 Task: Select Convenience. Add to cart, from Big Lots for 779 Spadafore Drive, State College, Pennsylvania 16803, Cell Number 814-822-2457, following items : Good Cook Flex Food Storage Set 30-Piece (1 ct)_x000D_
 - 1, Bamboo Skewers - 1
Action: Mouse moved to (279, 96)
Screenshot: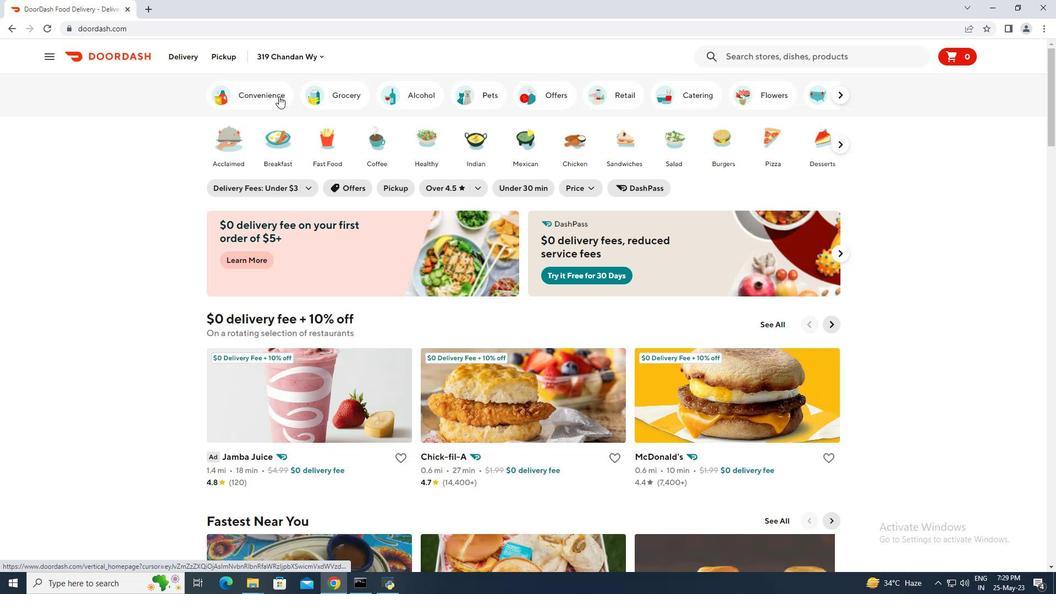 
Action: Mouse pressed left at (279, 96)
Screenshot: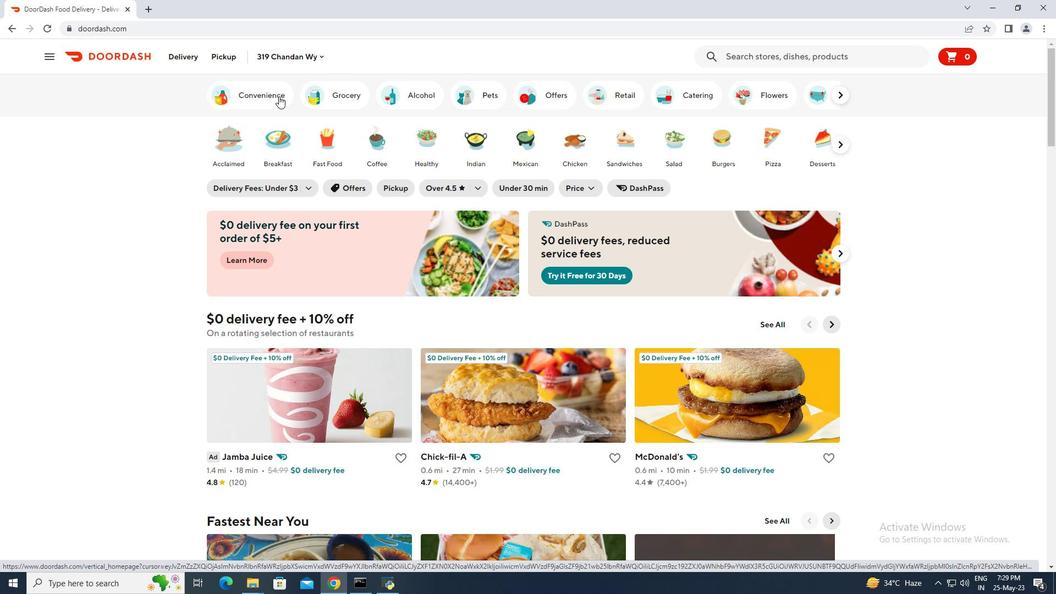 
Action: Mouse moved to (465, 529)
Screenshot: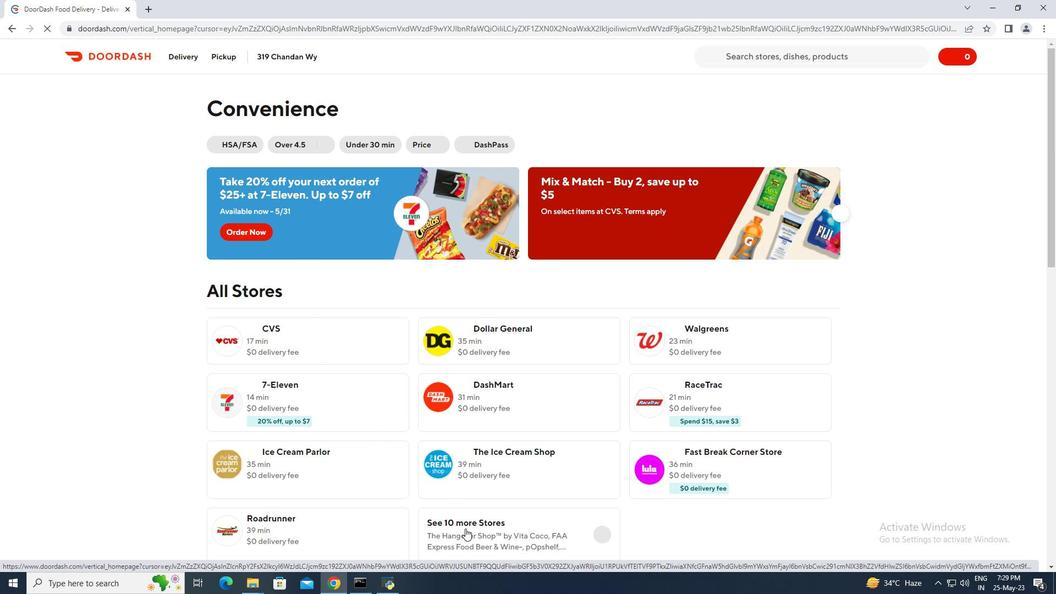 
Action: Mouse pressed left at (465, 529)
Screenshot: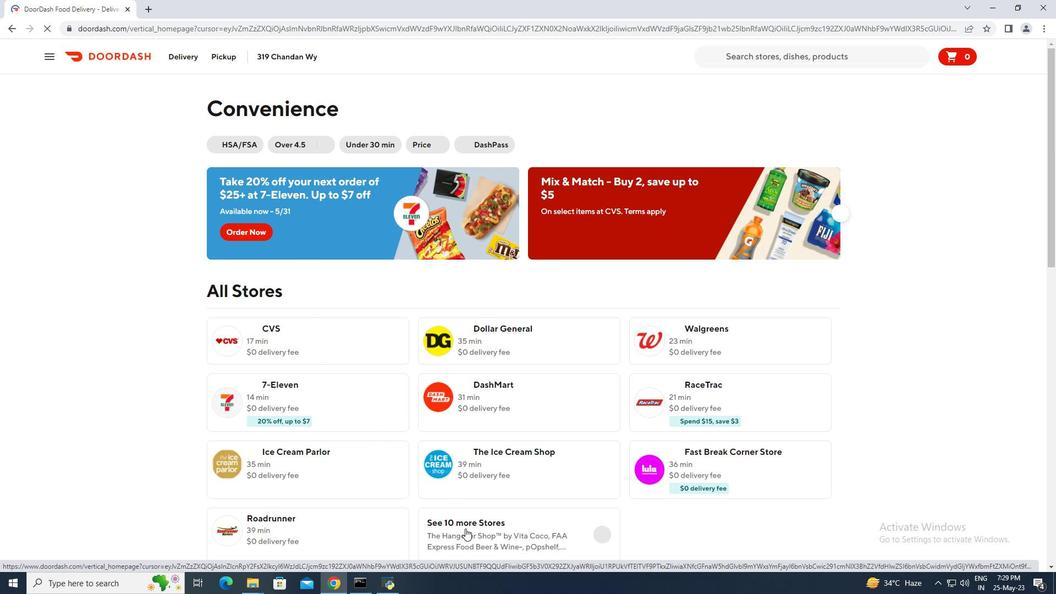
Action: Mouse moved to (656, 468)
Screenshot: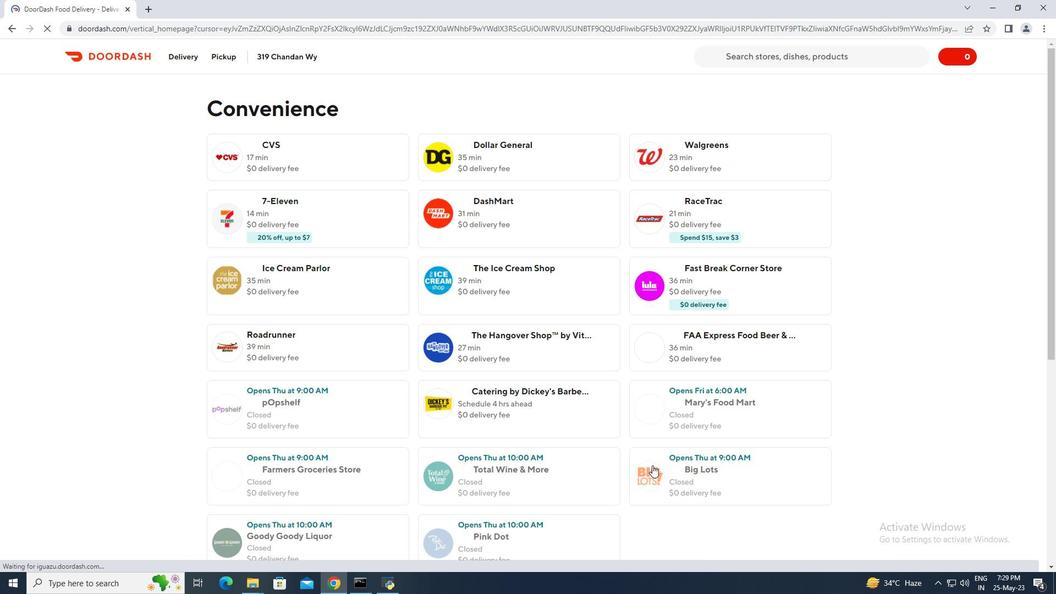 
Action: Mouse pressed left at (656, 468)
Screenshot: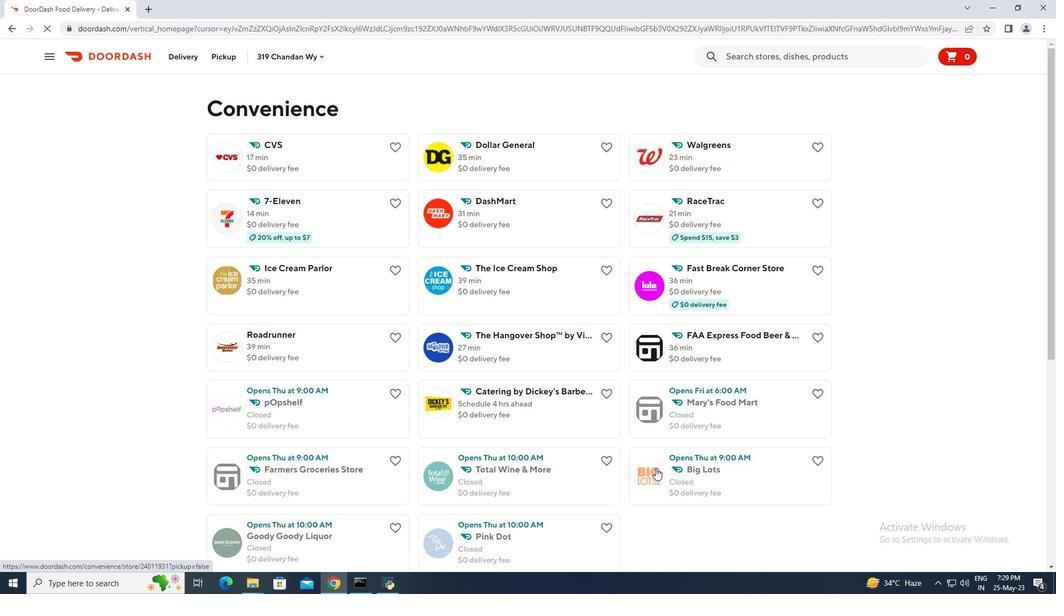 
Action: Mouse moved to (224, 60)
Screenshot: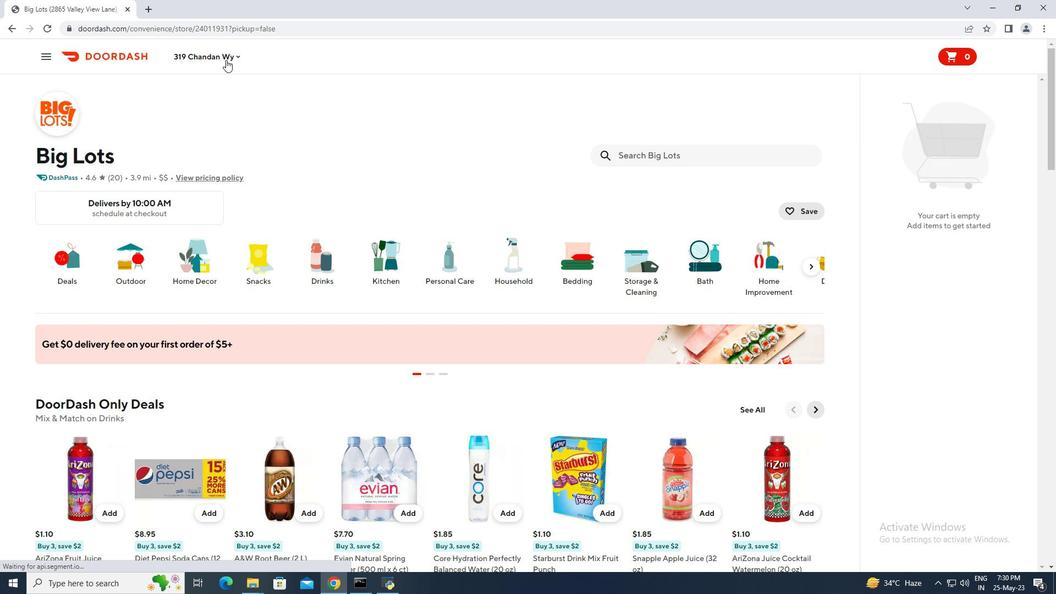 
Action: Mouse pressed left at (224, 60)
Screenshot: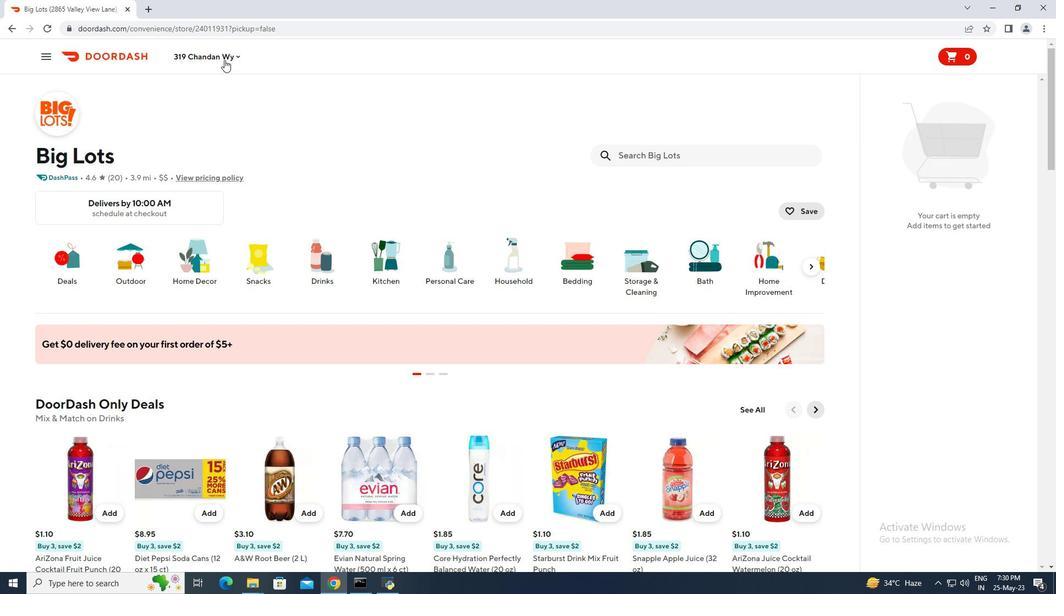 
Action: Mouse moved to (216, 100)
Screenshot: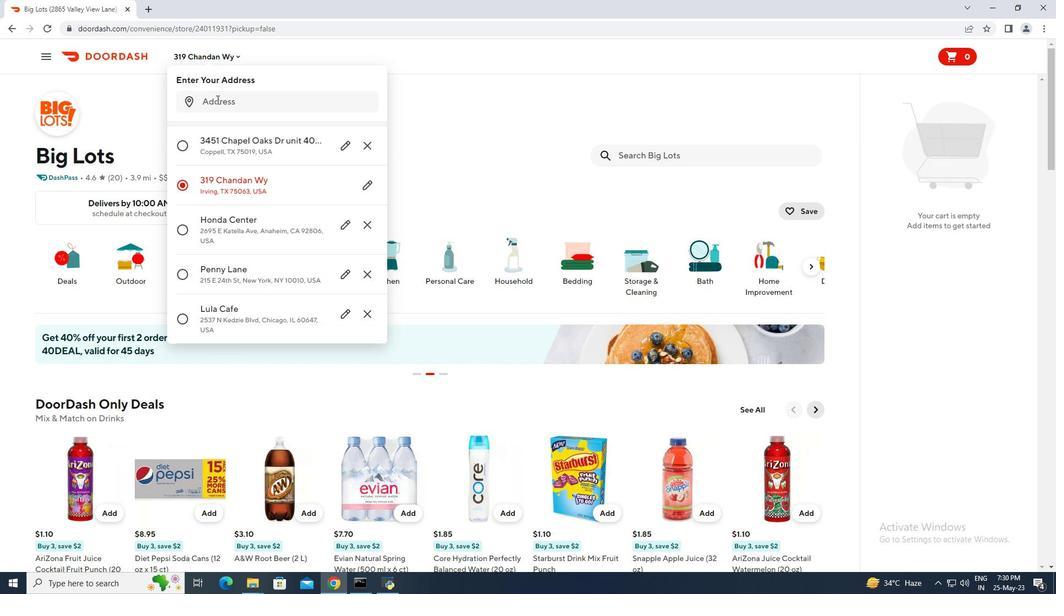 
Action: Mouse pressed left at (216, 100)
Screenshot: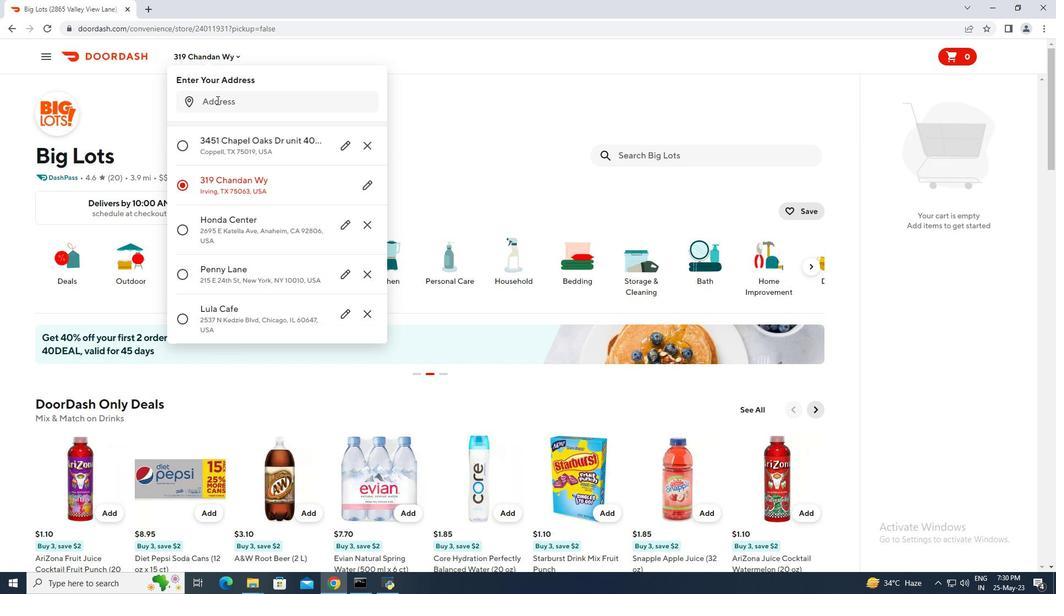 
Action: Key pressed 779<Key.space>spadafore<Key.space>drive<Key.space><Key.backspace>,<Key.space>state<Key.space>college,<Key.space>pennsylvania<Key.space>16803<Key.enter>
Screenshot: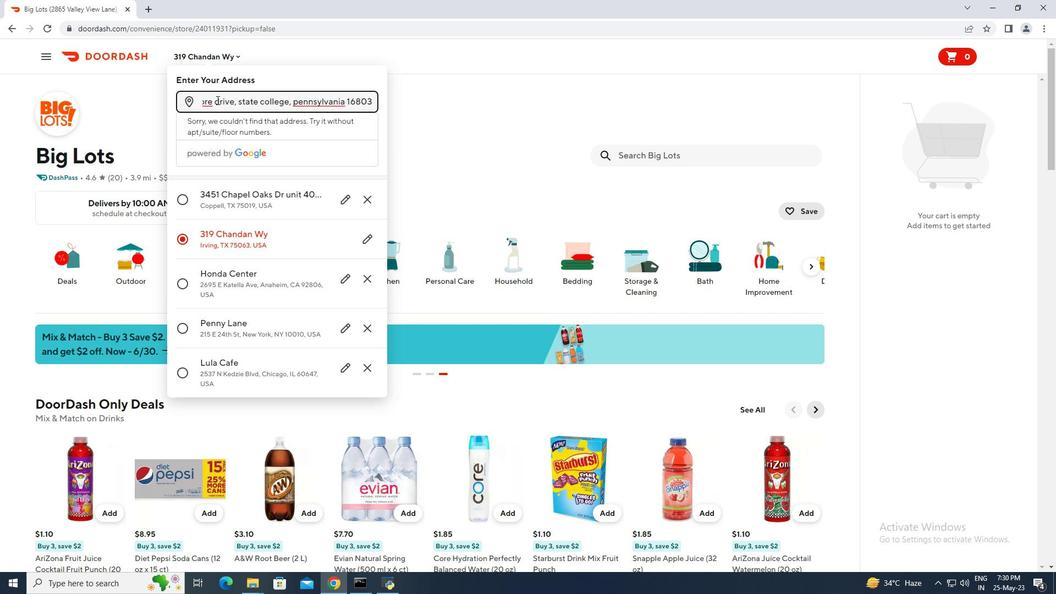 
Action: Mouse moved to (319, 455)
Screenshot: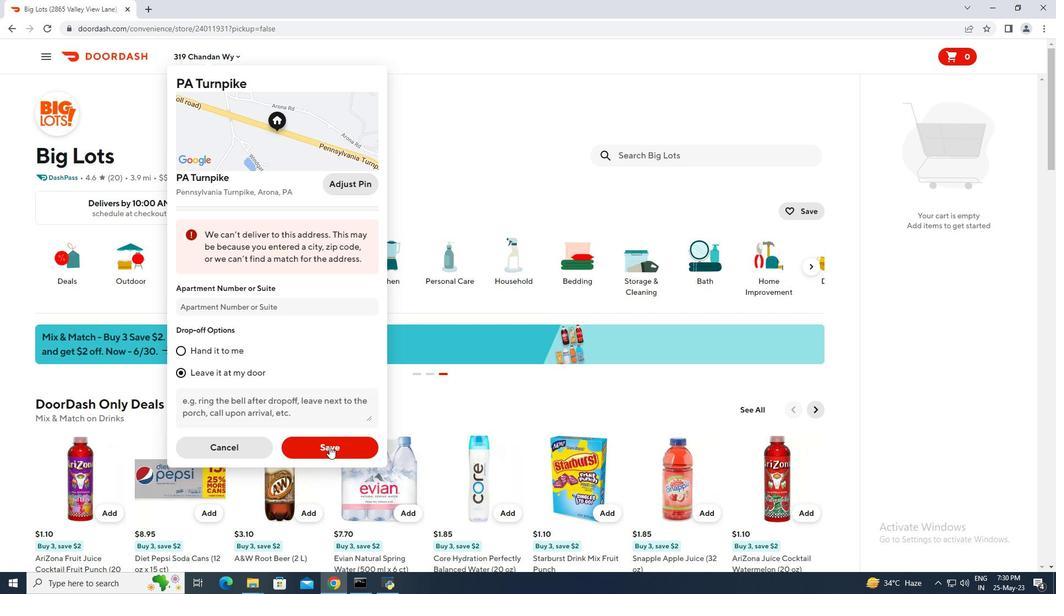 
Action: Mouse pressed left at (319, 455)
Screenshot: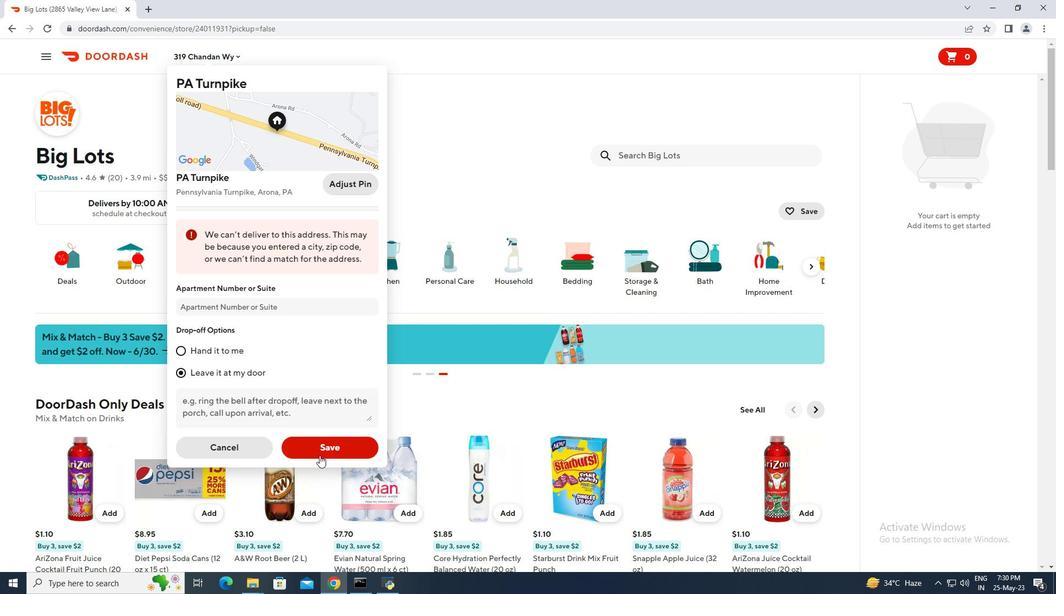 
Action: Mouse moved to (657, 151)
Screenshot: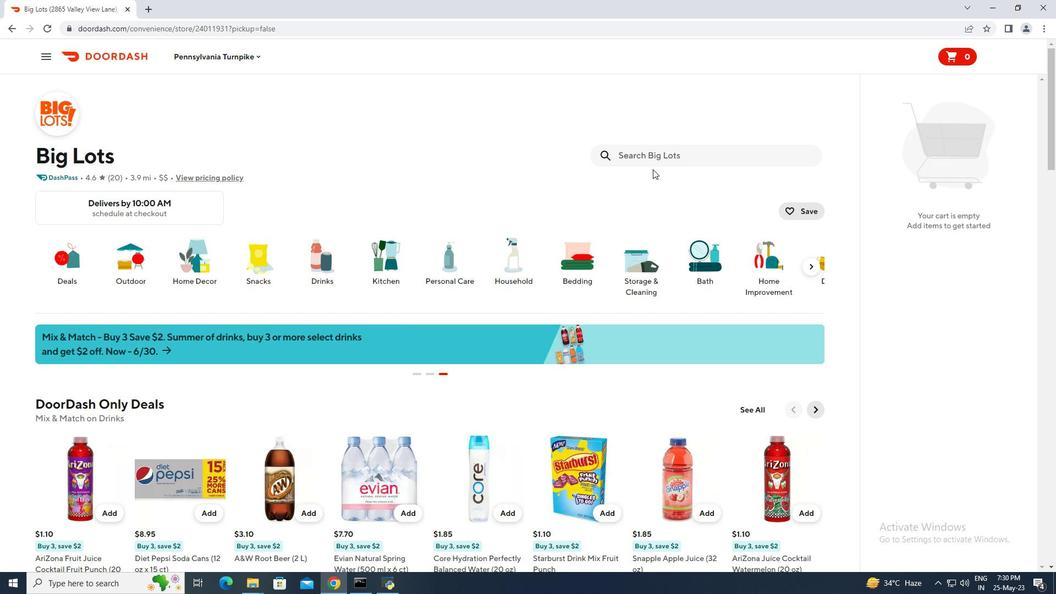 
Action: Mouse pressed left at (657, 151)
Screenshot: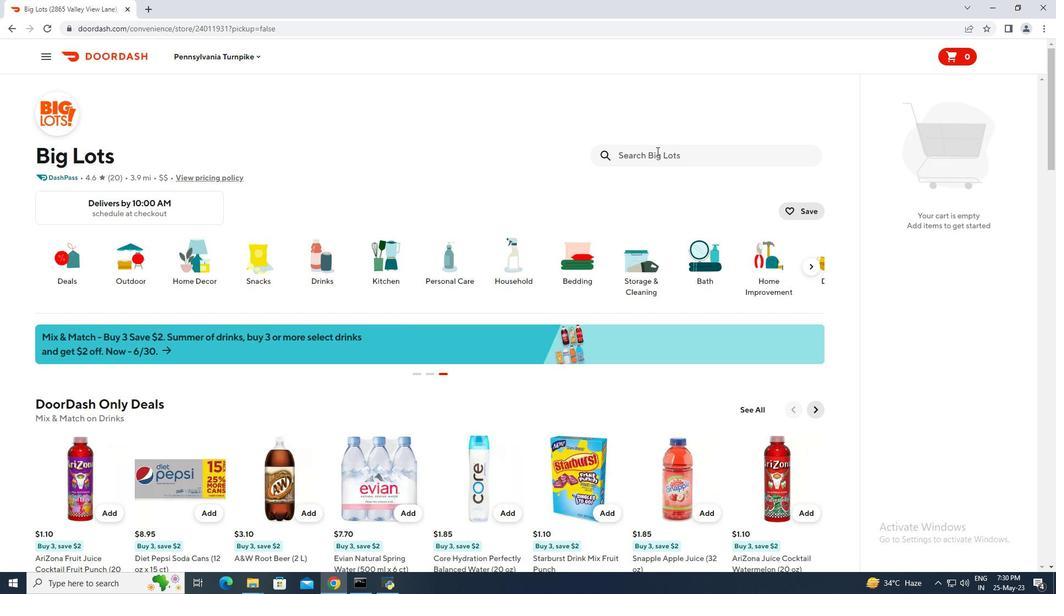 
Action: Mouse moved to (389, 292)
Screenshot: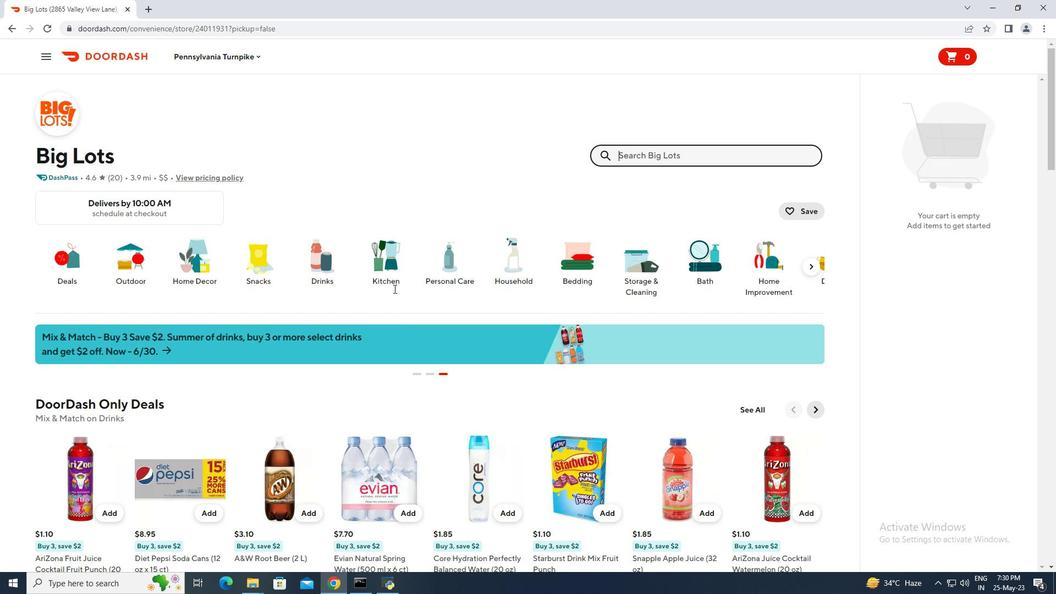 
Action: Key pressed good<Key.space>cook<Key.space>flex<Key.space>food<Key.space>storage<Key.space>set<Key.space>30-piece<Key.shift>(1<Key.space>ct<Key.shift>)<Key.enter>
Screenshot: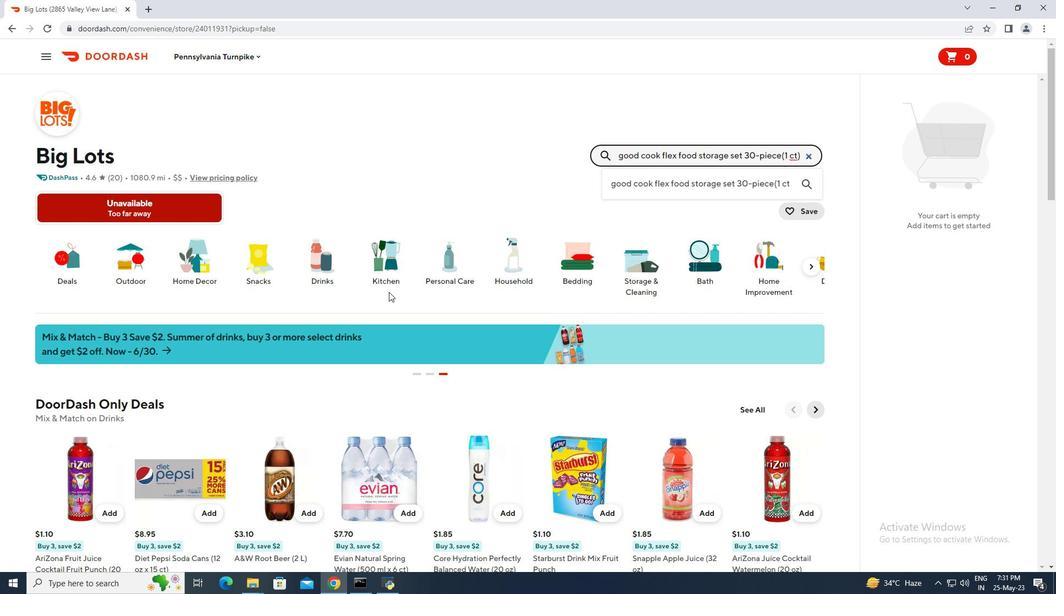 
Action: Mouse moved to (104, 265)
Screenshot: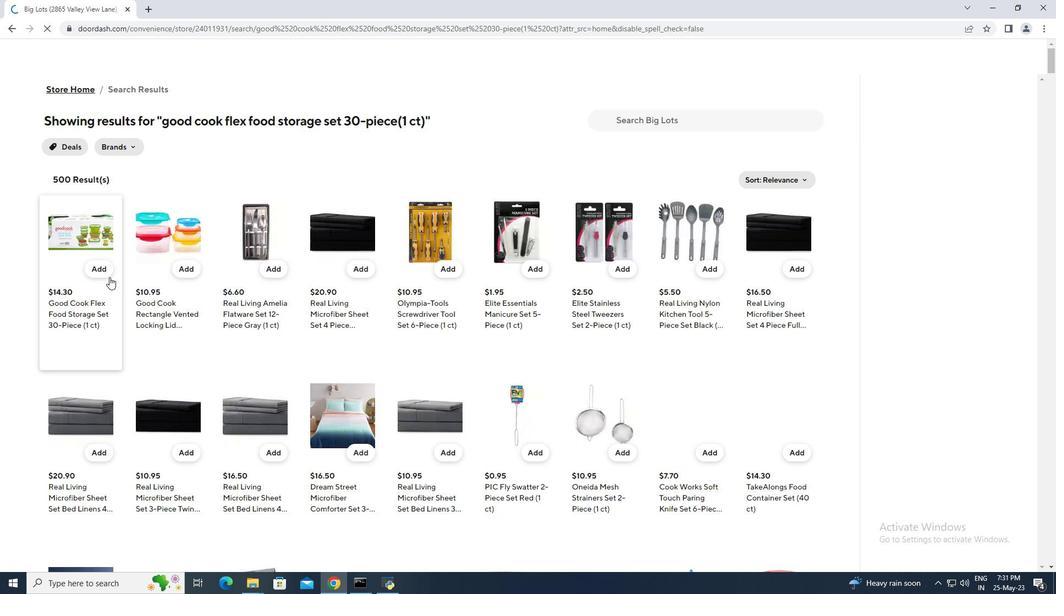 
Action: Mouse pressed left at (104, 265)
Screenshot: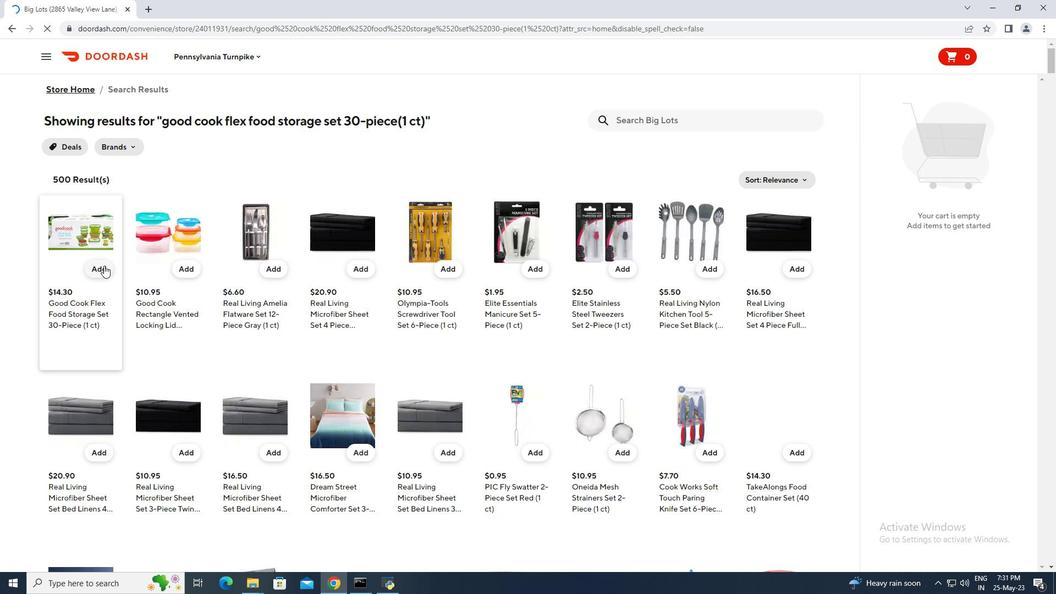 
Action: Mouse moved to (641, 117)
Screenshot: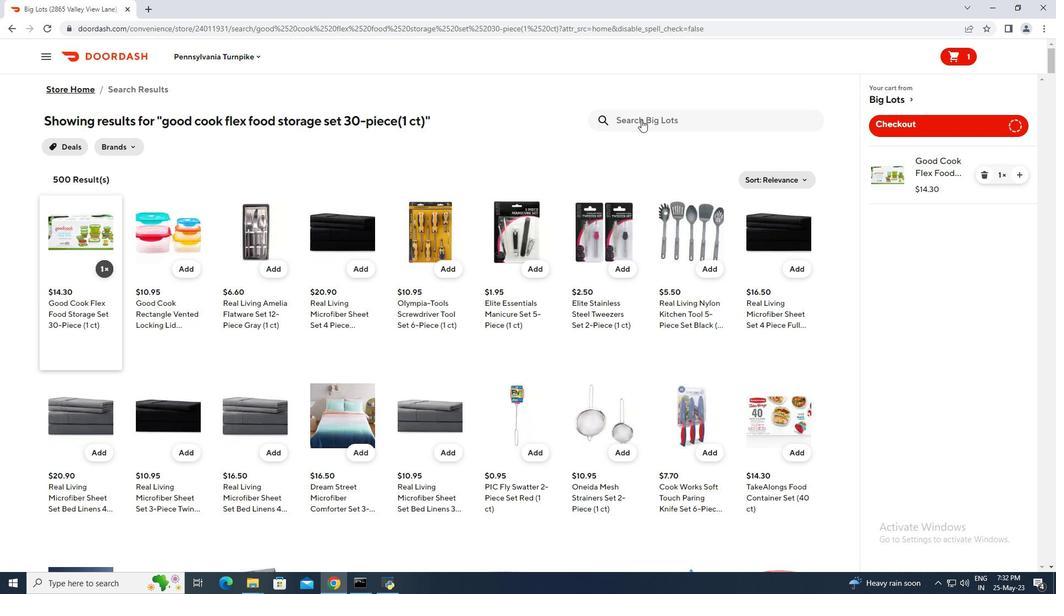
Action: Mouse pressed left at (641, 117)
Screenshot: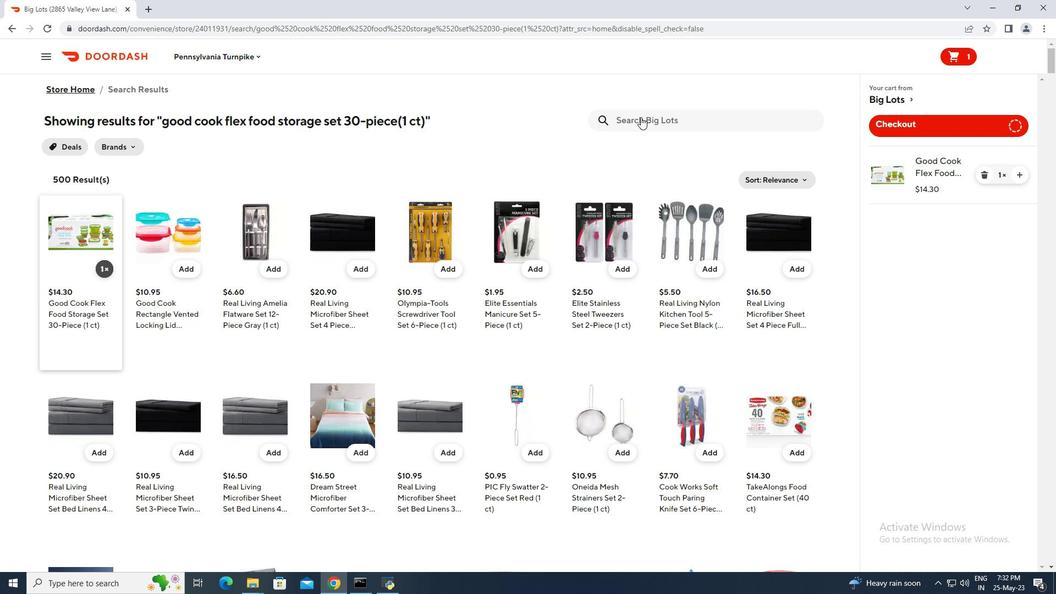 
Action: Mouse pressed left at (641, 117)
Screenshot: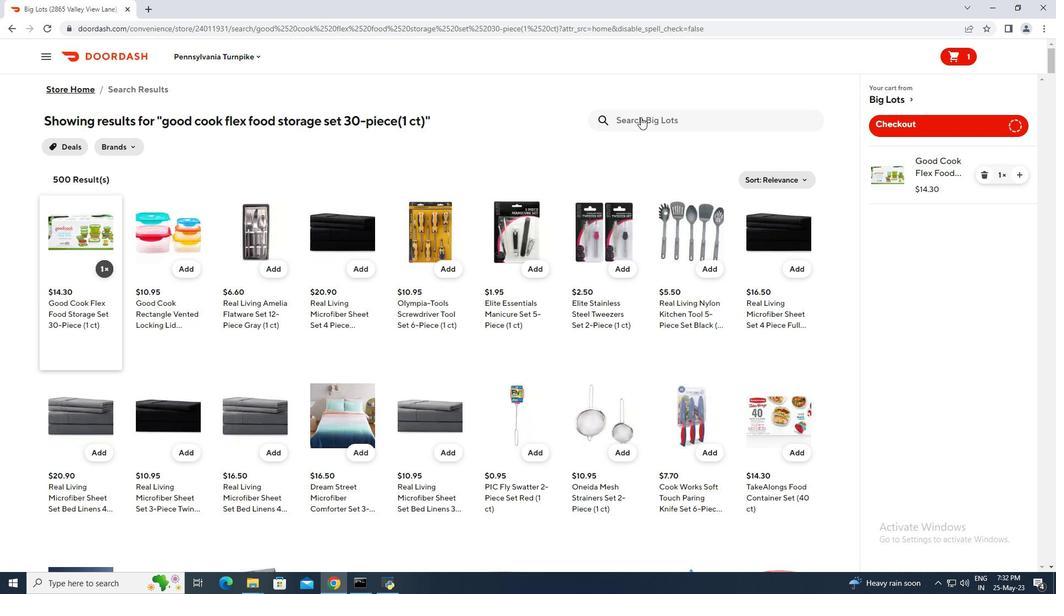 
Action: Key pressed bamboo<Key.space>skewers<Key.enter>
Screenshot: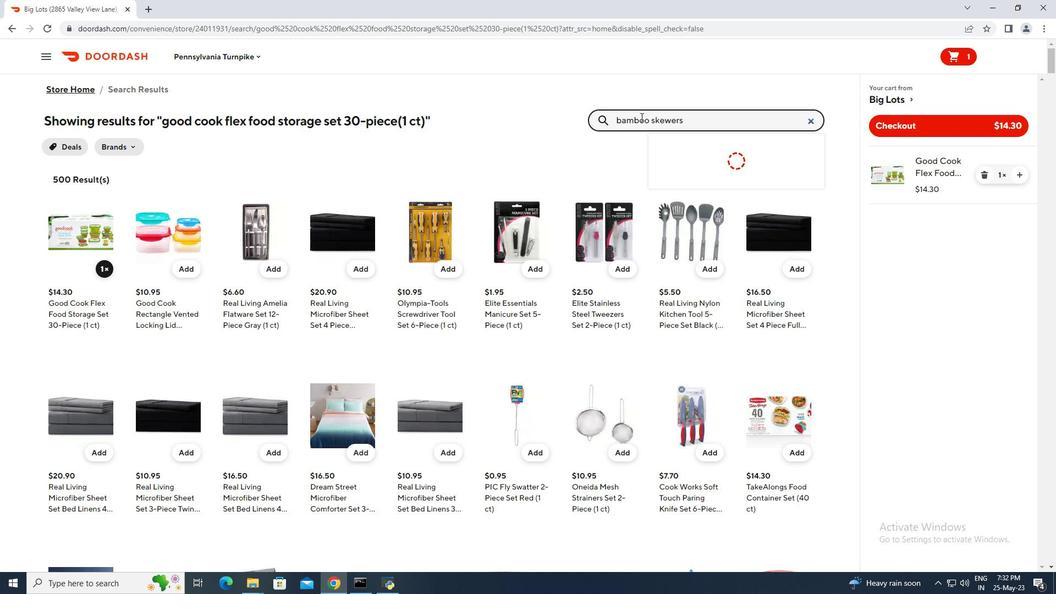 
Action: Mouse moved to (101, 268)
Screenshot: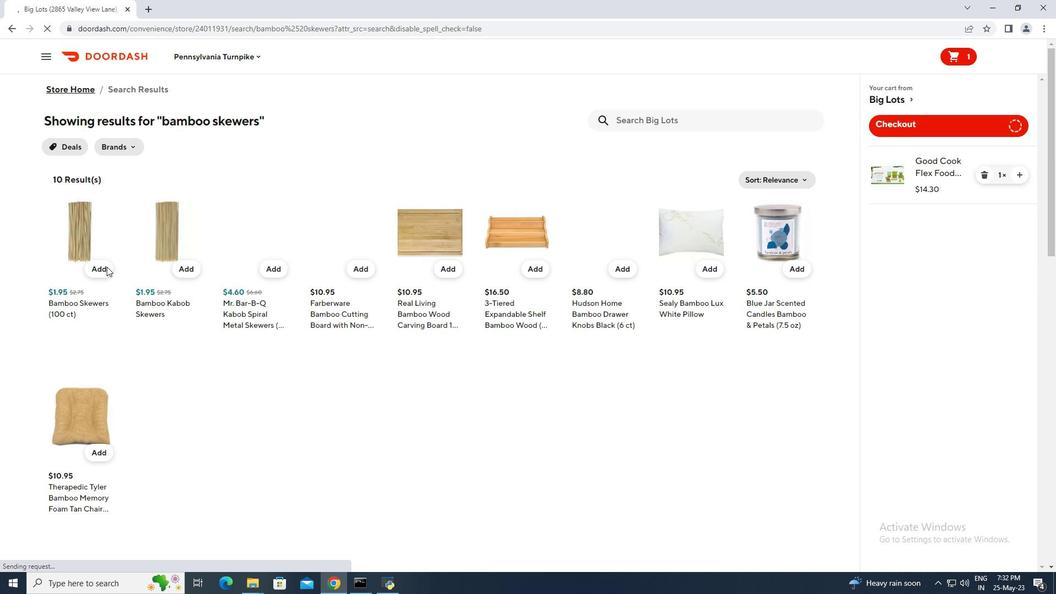 
Action: Mouse pressed left at (101, 268)
Screenshot: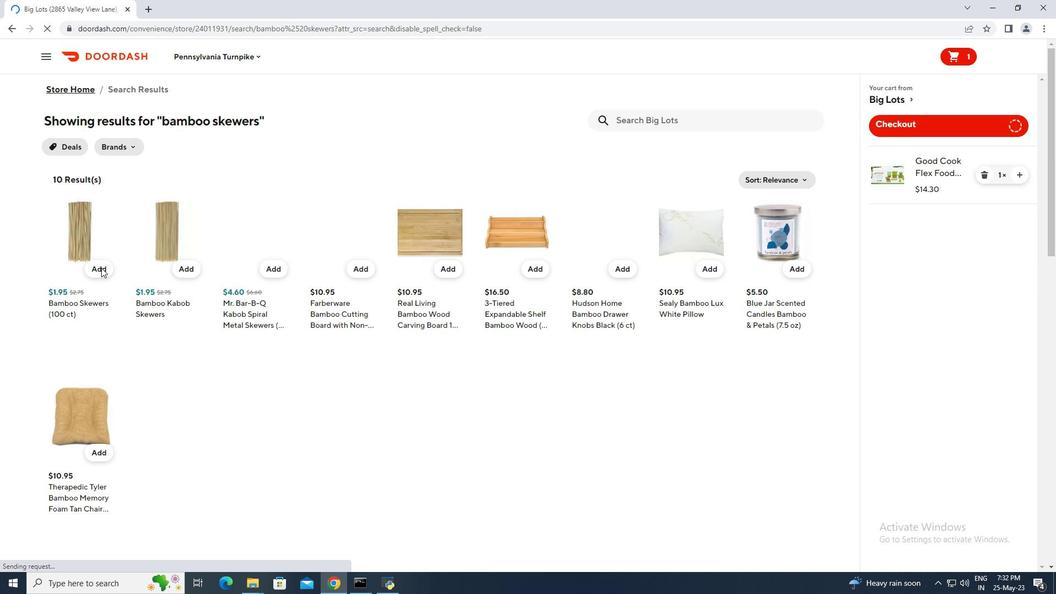 
Action: Mouse moved to (902, 126)
Screenshot: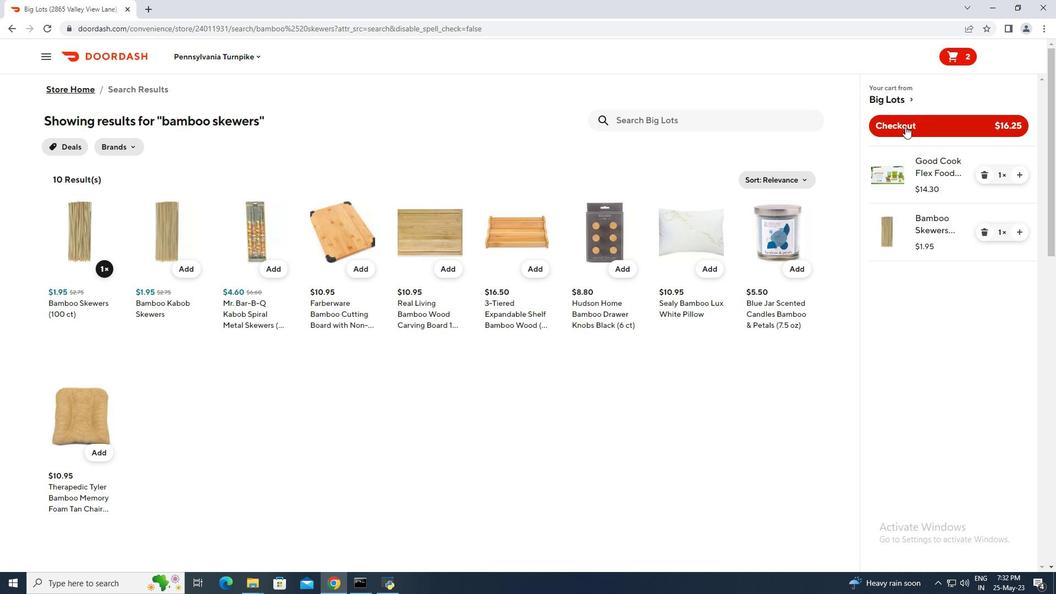 
Action: Mouse pressed left at (902, 126)
Screenshot: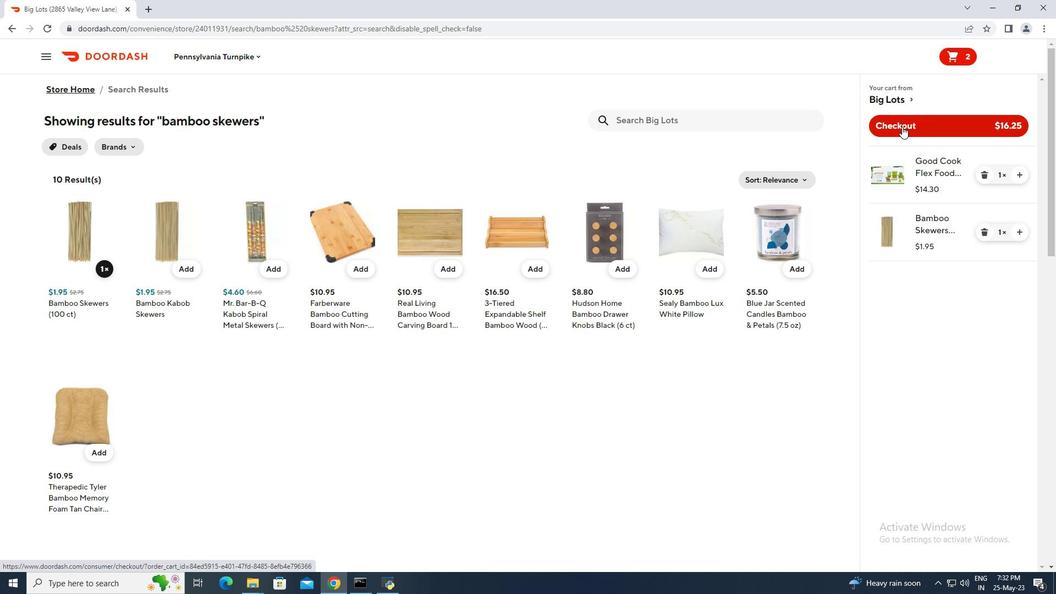 
Action: Mouse moved to (791, 176)
Screenshot: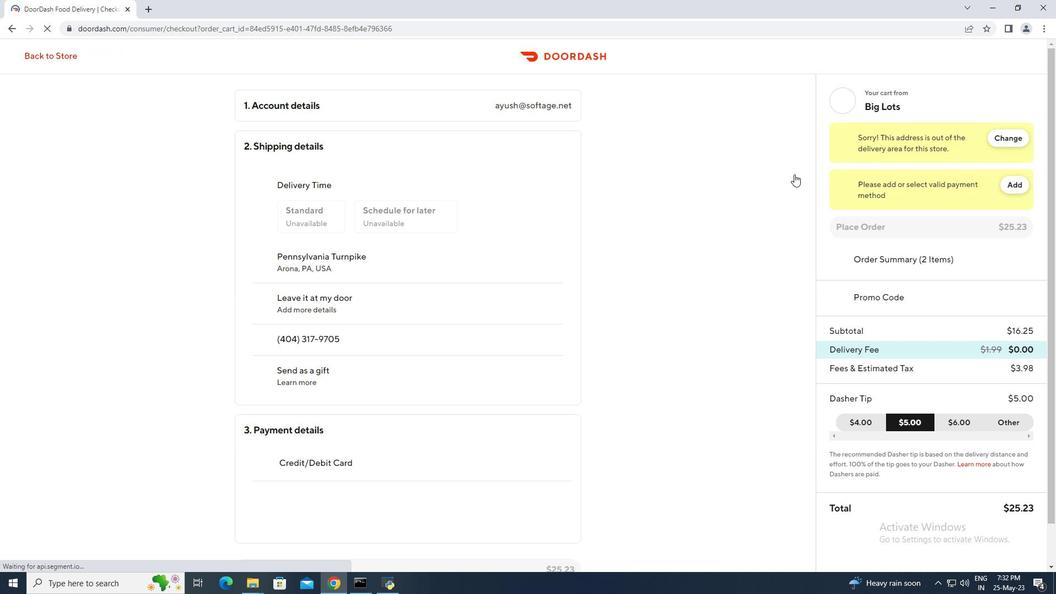 
